 Task: In the  document David.txtMake this file  'available offline' Add shortcut to Drive 'Starred'Email the file to   softage.1@softage.net, with message attached Attention Needed: Please prioritize going through the email I've sent. and file type: 'Microsoft Word'
Action: Mouse pressed left at (302, 368)
Screenshot: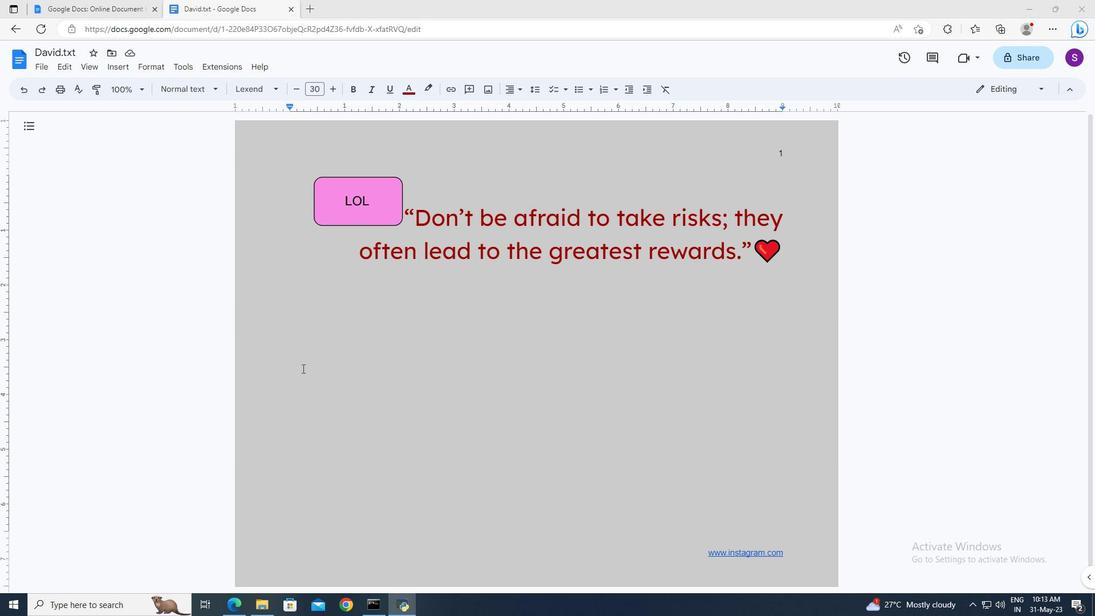 
Action: Mouse moved to (46, 66)
Screenshot: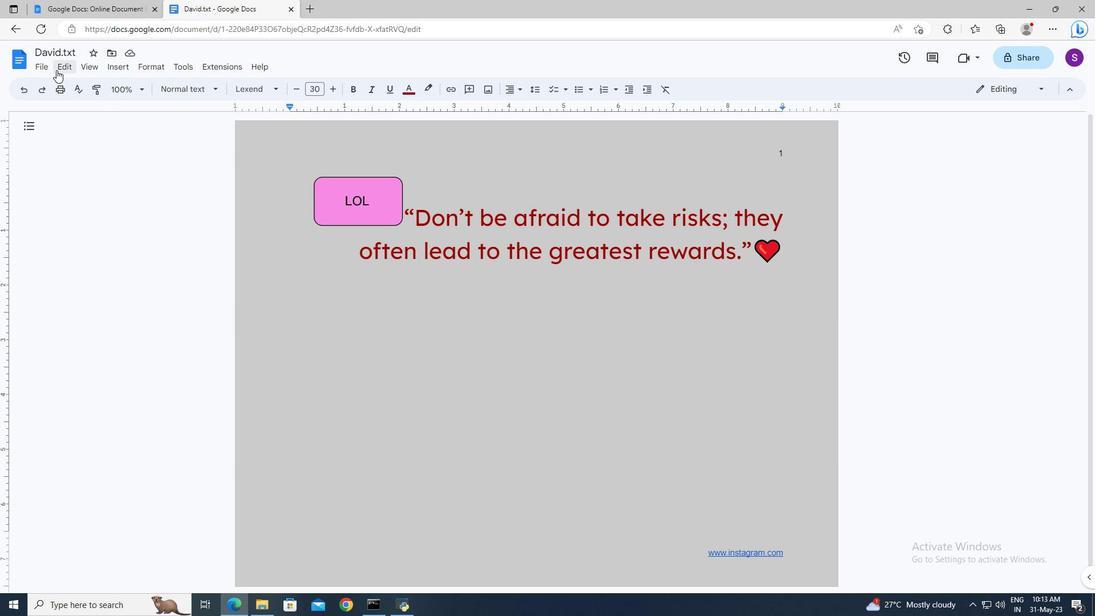 
Action: Mouse pressed left at (46, 66)
Screenshot: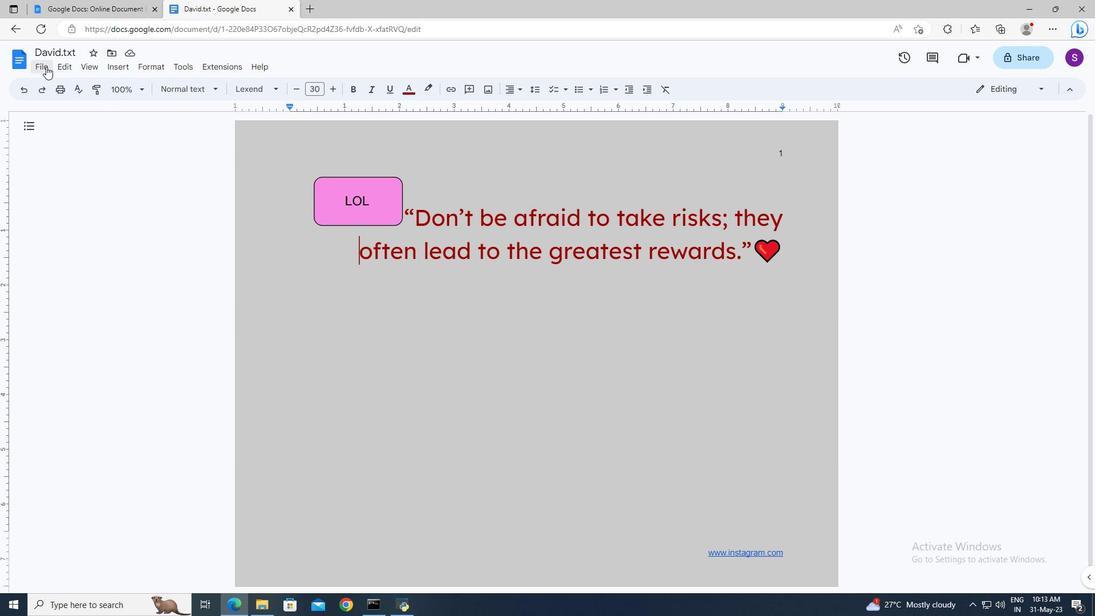 
Action: Mouse moved to (63, 309)
Screenshot: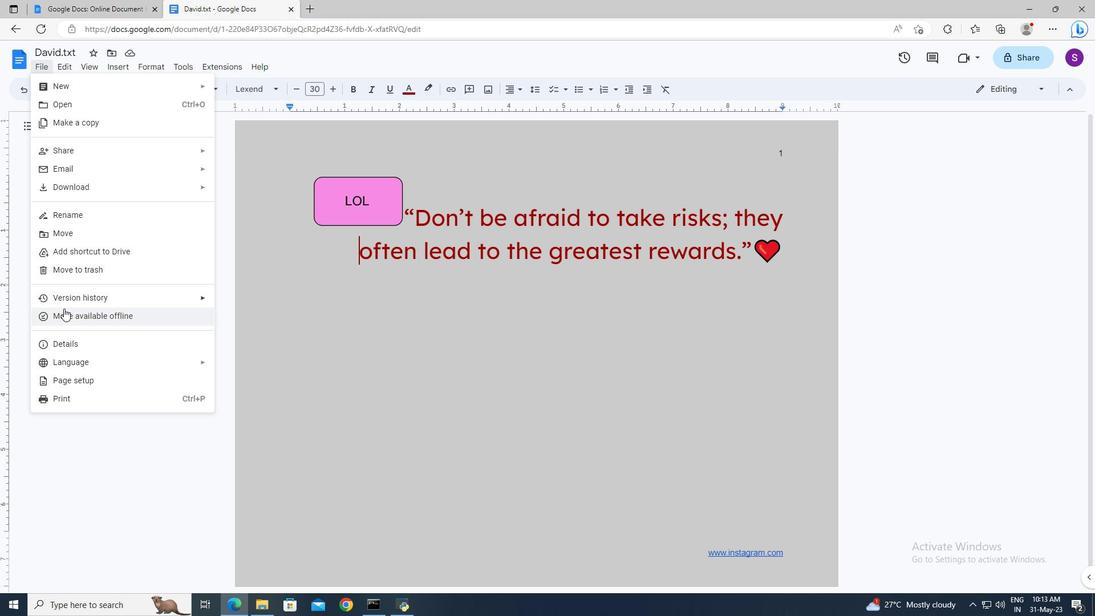 
Action: Mouse pressed left at (63, 309)
Screenshot: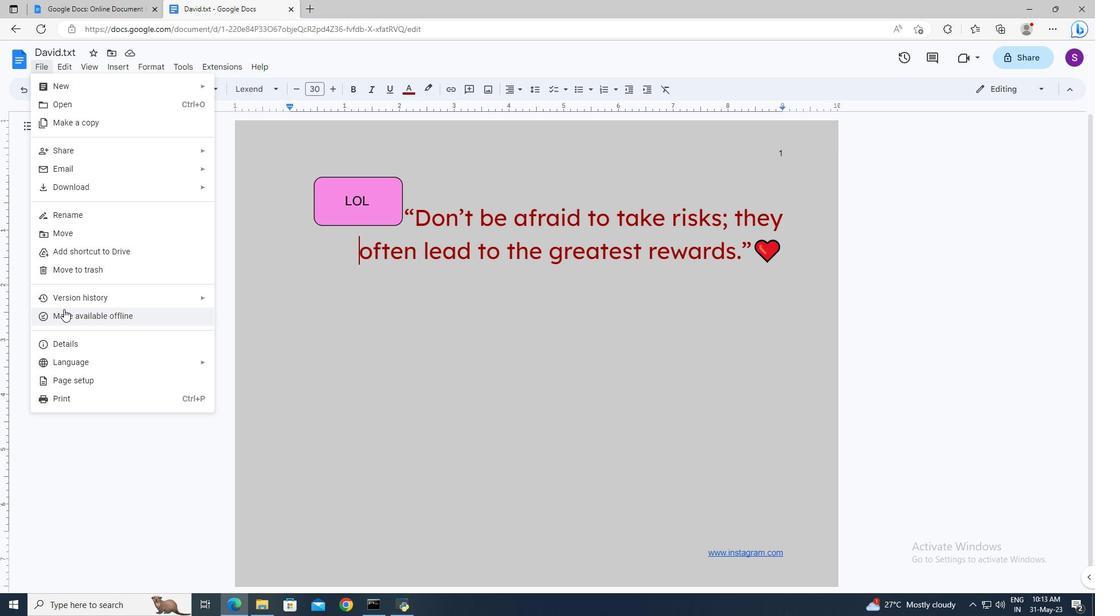 
Action: Mouse moved to (49, 73)
Screenshot: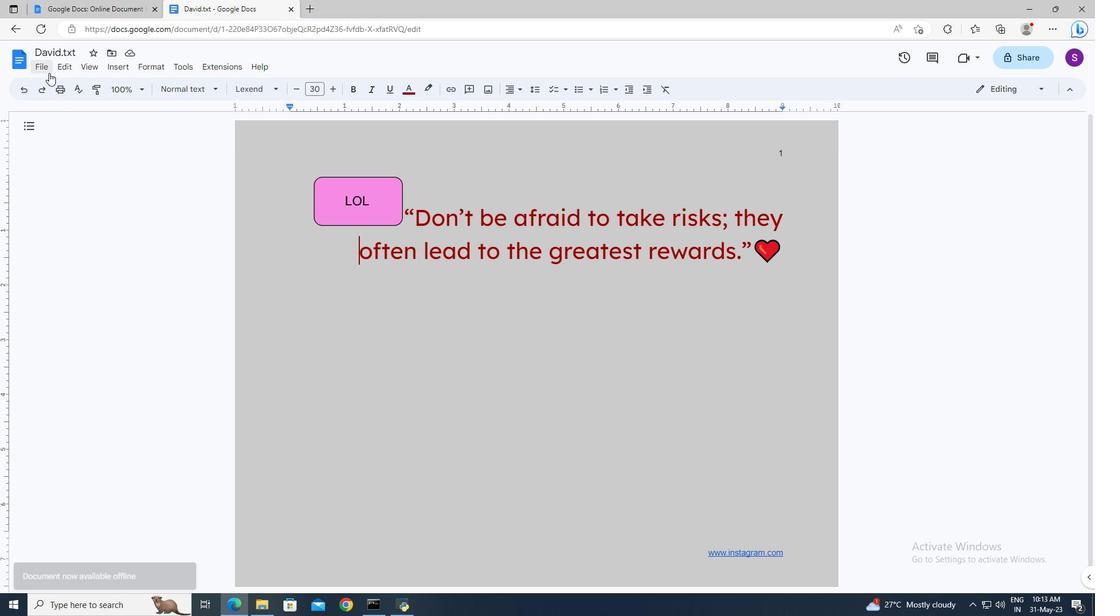
Action: Mouse pressed left at (49, 73)
Screenshot: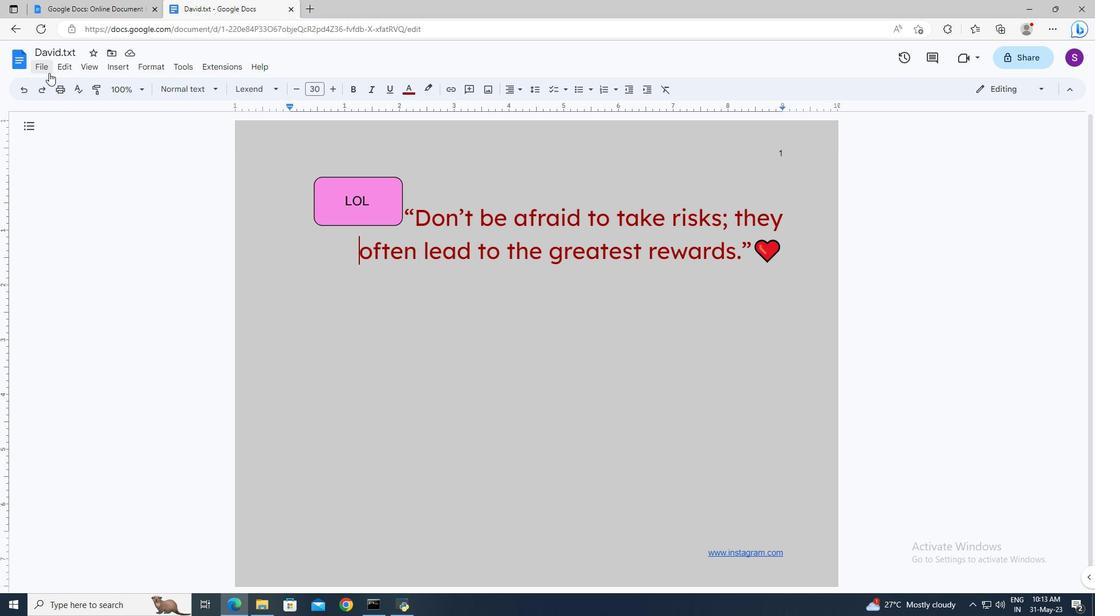 
Action: Mouse moved to (71, 245)
Screenshot: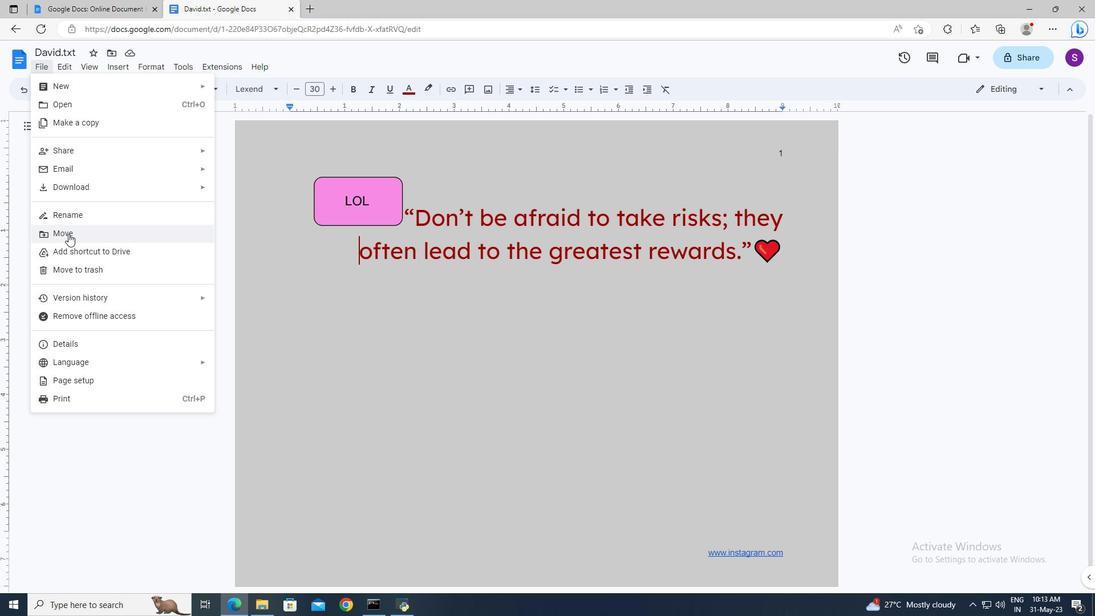 
Action: Mouse pressed left at (71, 245)
Screenshot: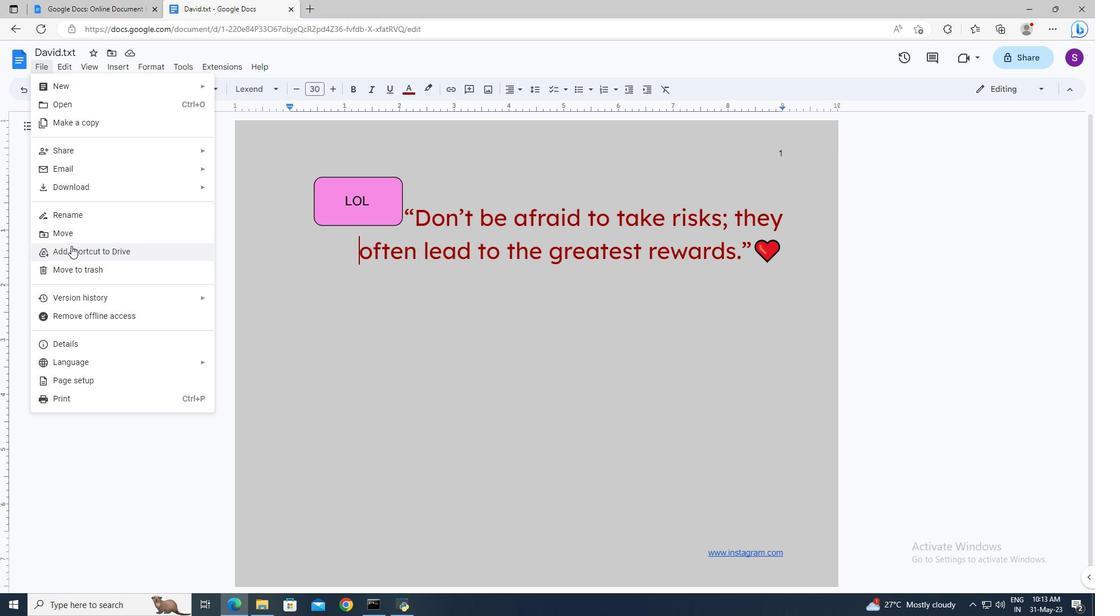 
Action: Mouse moved to (127, 170)
Screenshot: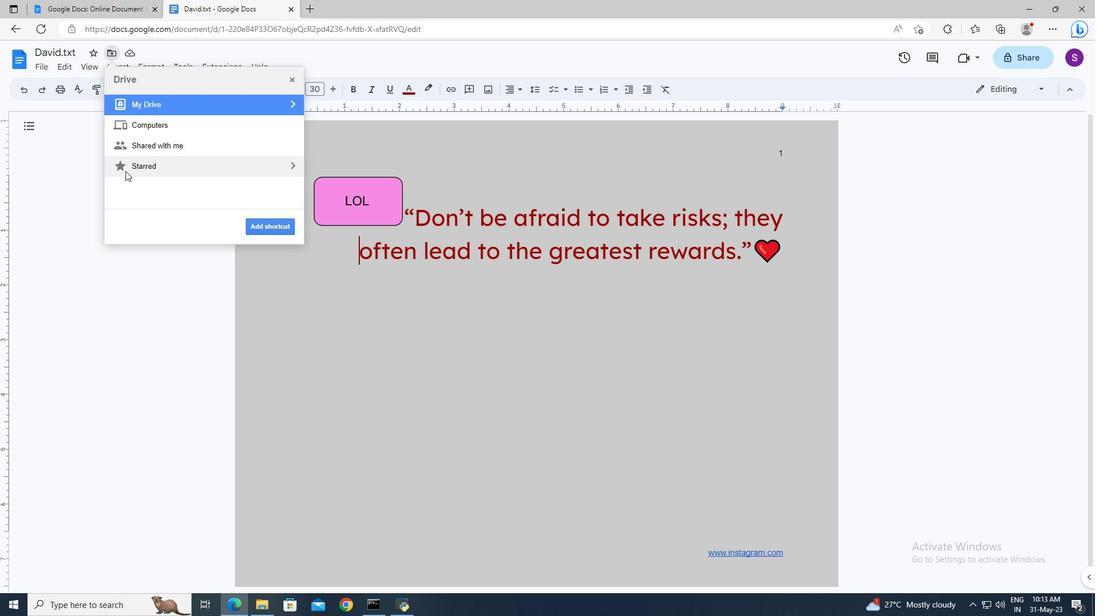 
Action: Mouse pressed left at (127, 170)
Screenshot: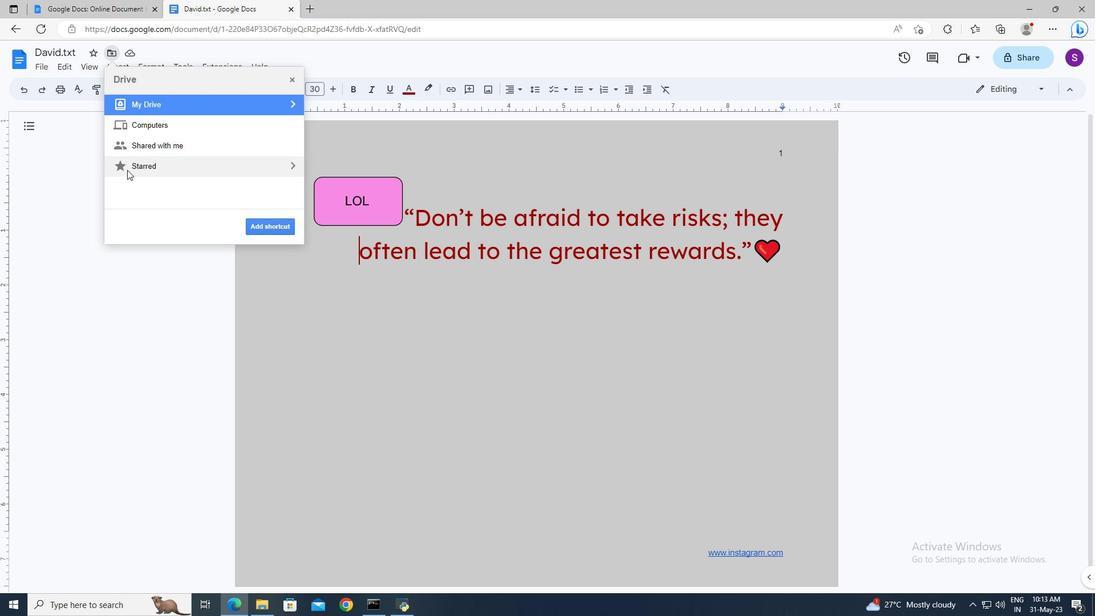 
Action: Mouse moved to (255, 224)
Screenshot: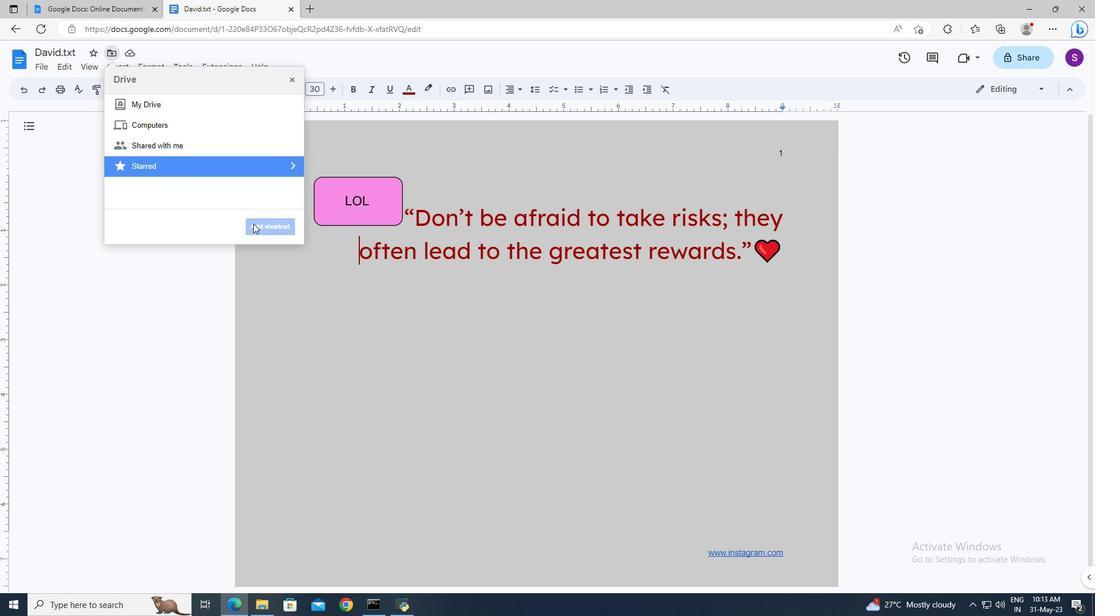 
Action: Mouse pressed left at (255, 224)
Screenshot: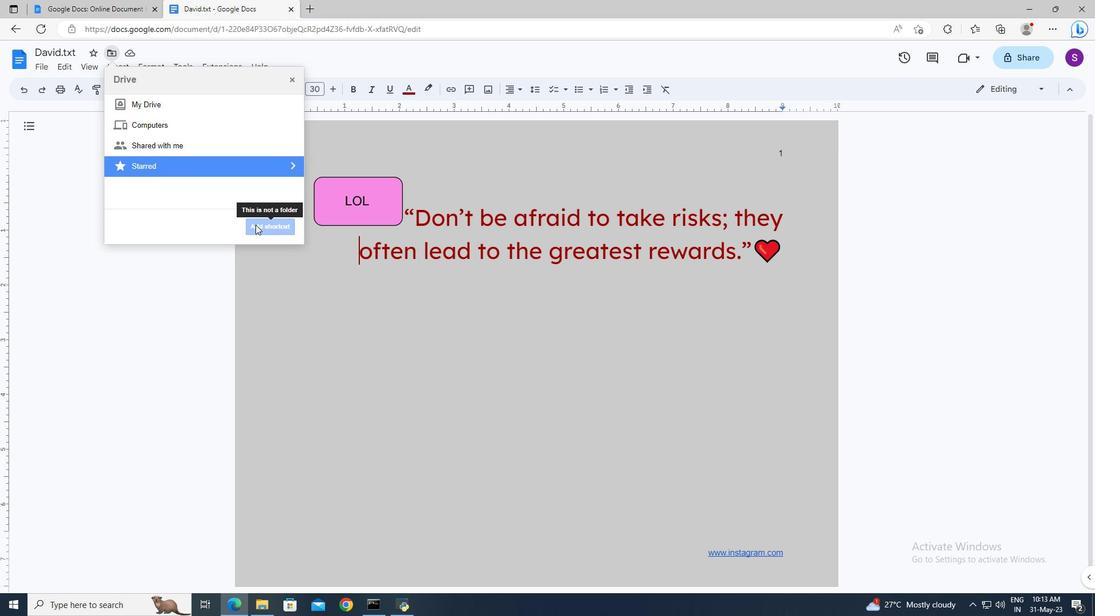 
Action: Mouse moved to (293, 81)
Screenshot: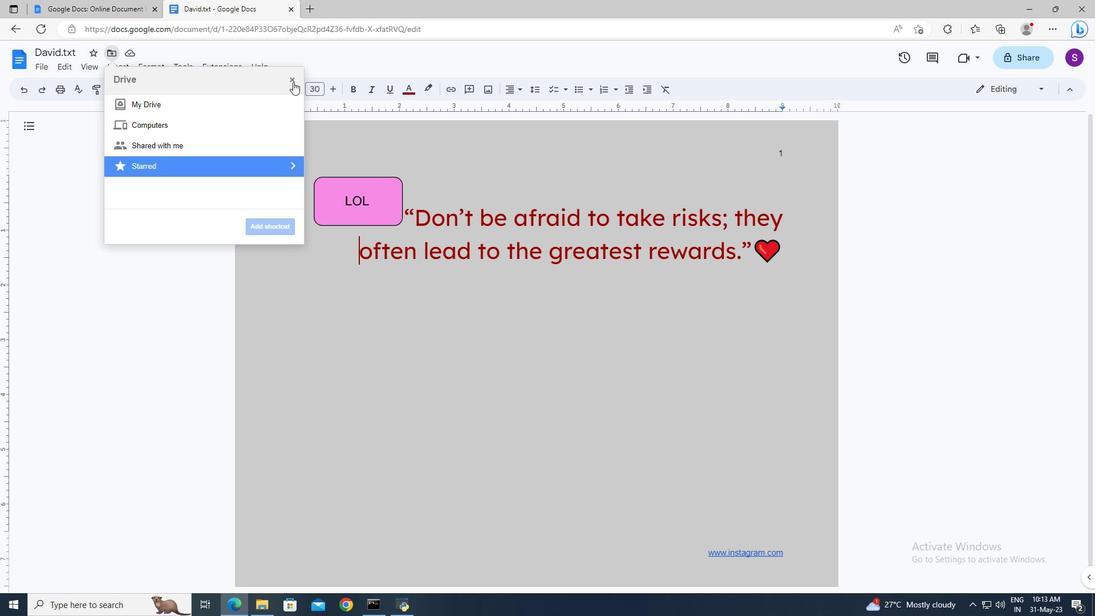 
Action: Mouse pressed left at (293, 81)
Screenshot: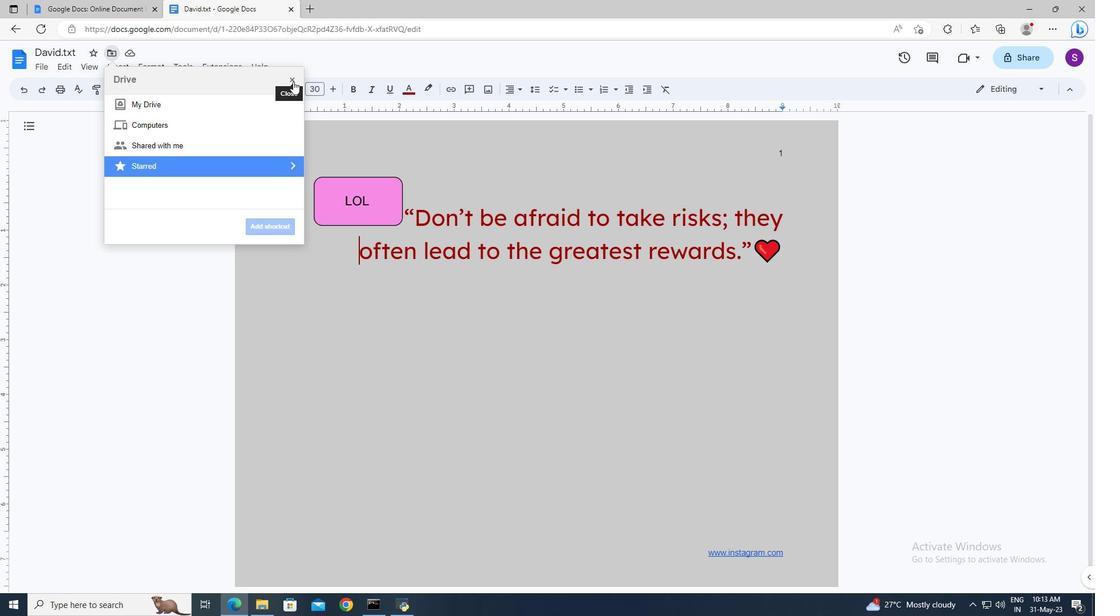
Action: Mouse moved to (50, 63)
Screenshot: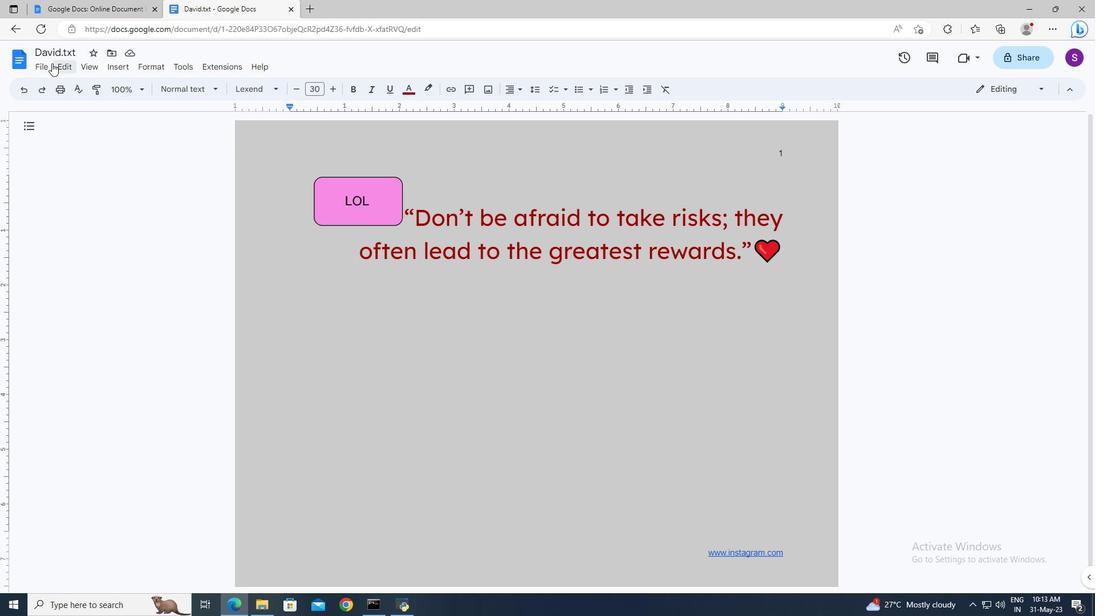 
Action: Mouse pressed left at (50, 63)
Screenshot: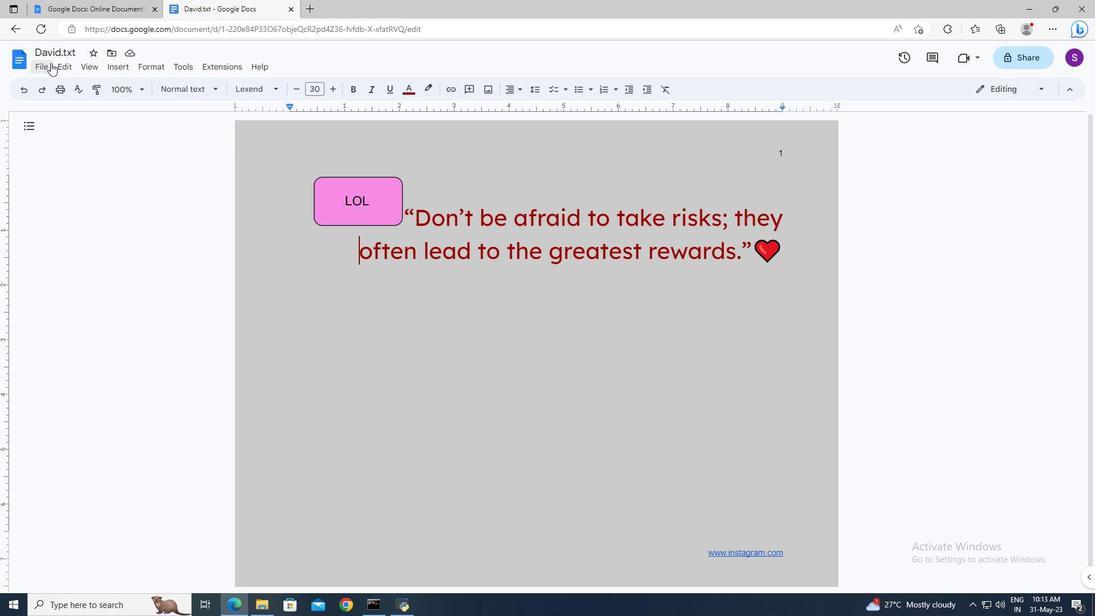 
Action: Mouse moved to (243, 174)
Screenshot: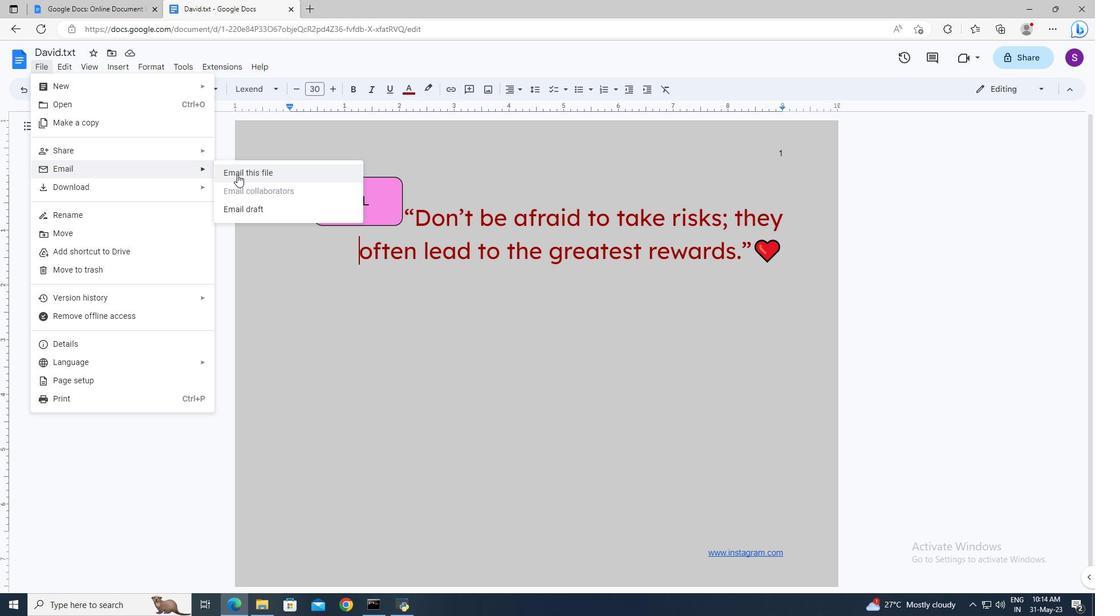 
Action: Mouse pressed left at (243, 174)
Screenshot: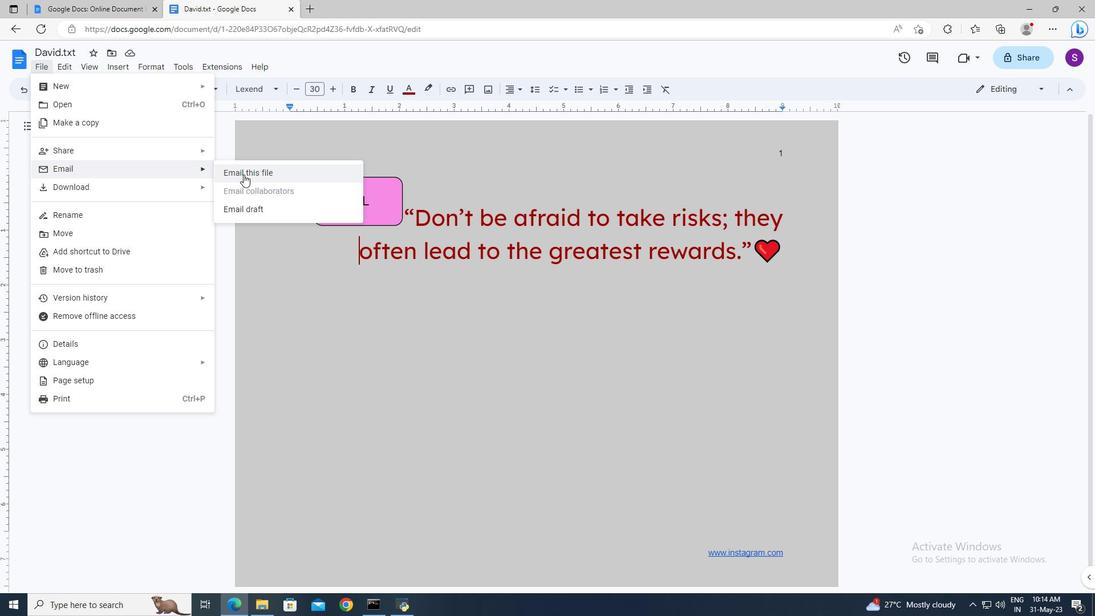 
Action: Mouse moved to (443, 247)
Screenshot: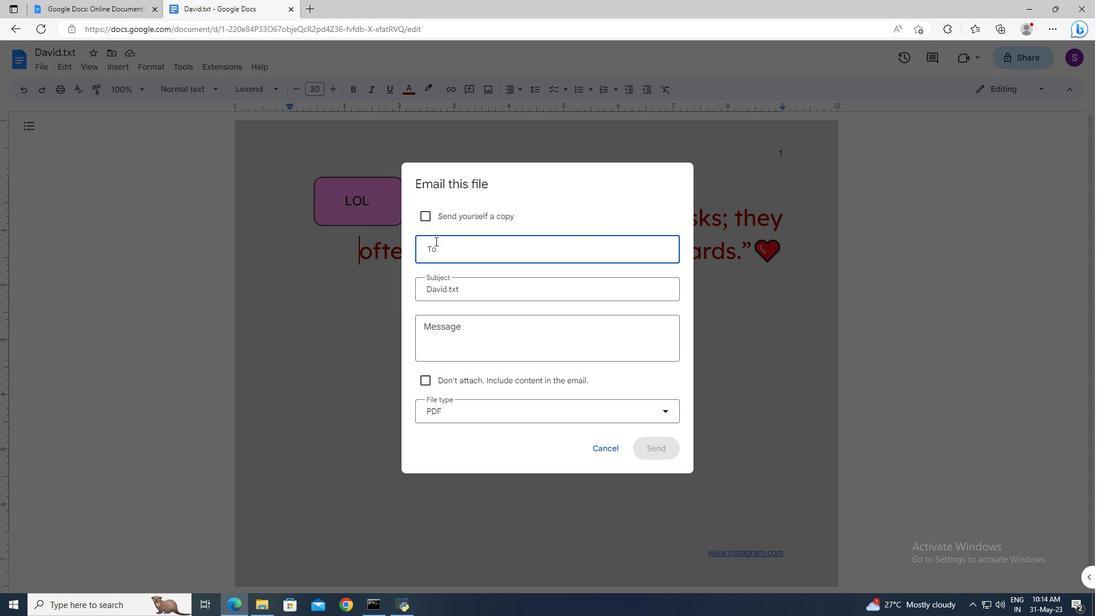 
Action: Mouse pressed left at (443, 247)
Screenshot: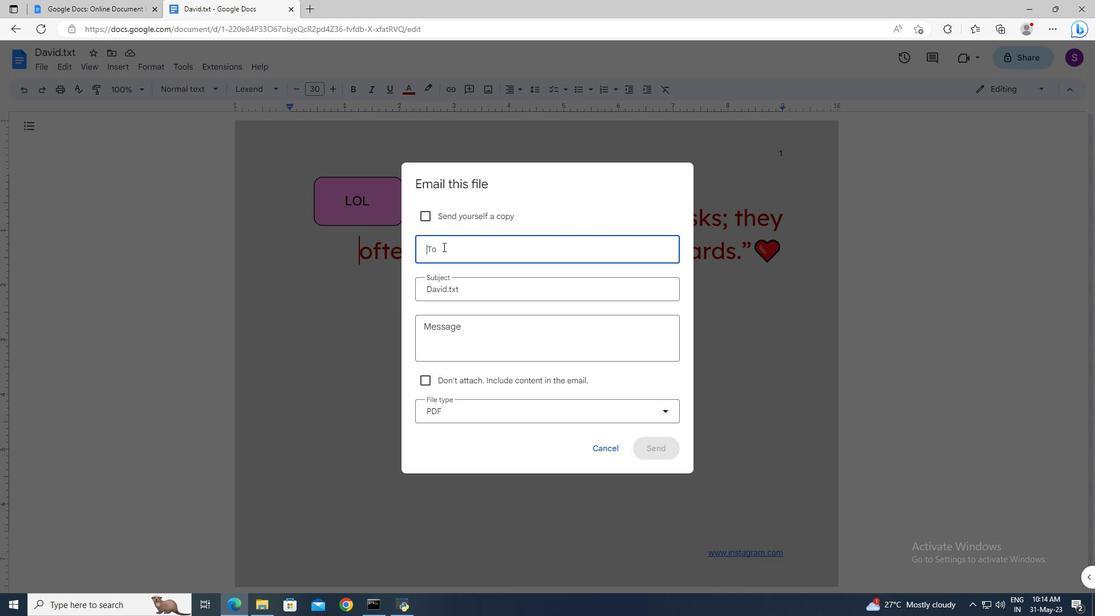 
Action: Mouse moved to (441, 249)
Screenshot: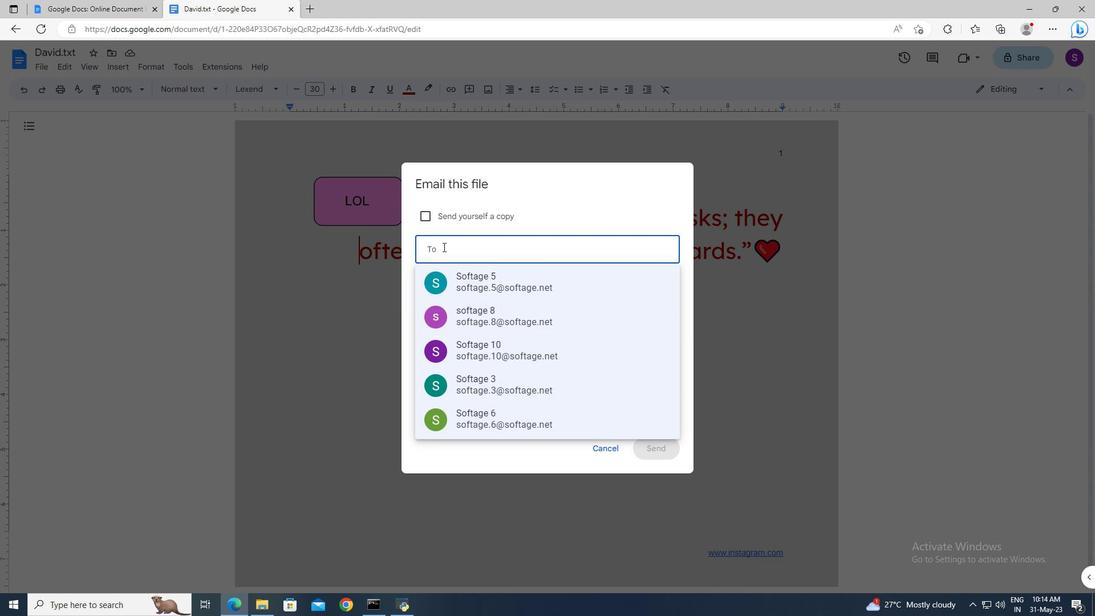 
Action: Key pressed softage.1<Key.shift>@softage.net
Screenshot: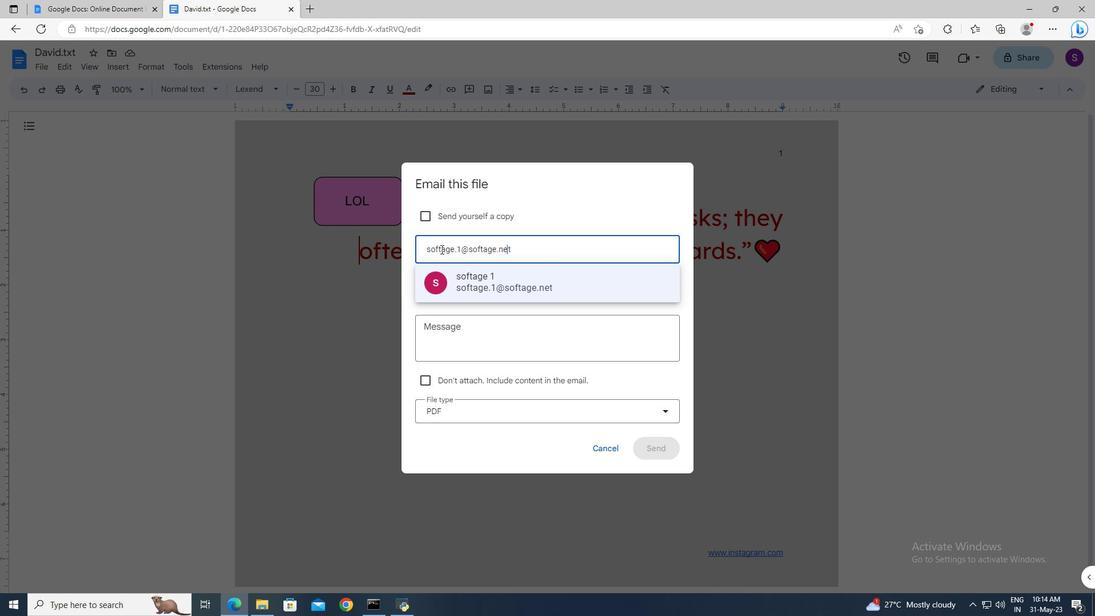 
Action: Mouse moved to (439, 251)
Screenshot: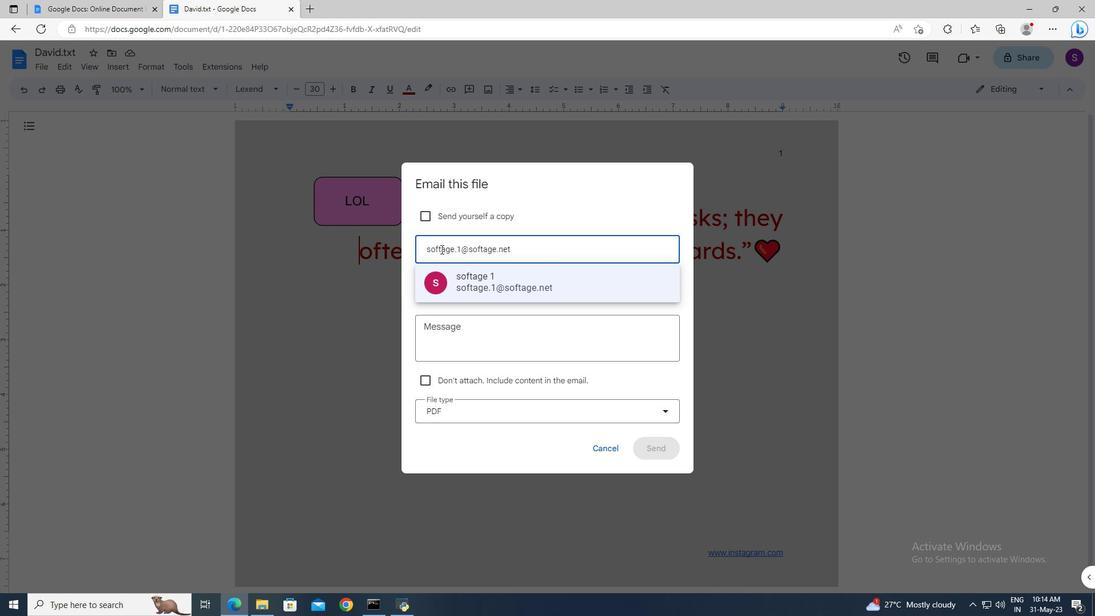 
Action: Key pressed <Key.enter>
Screenshot: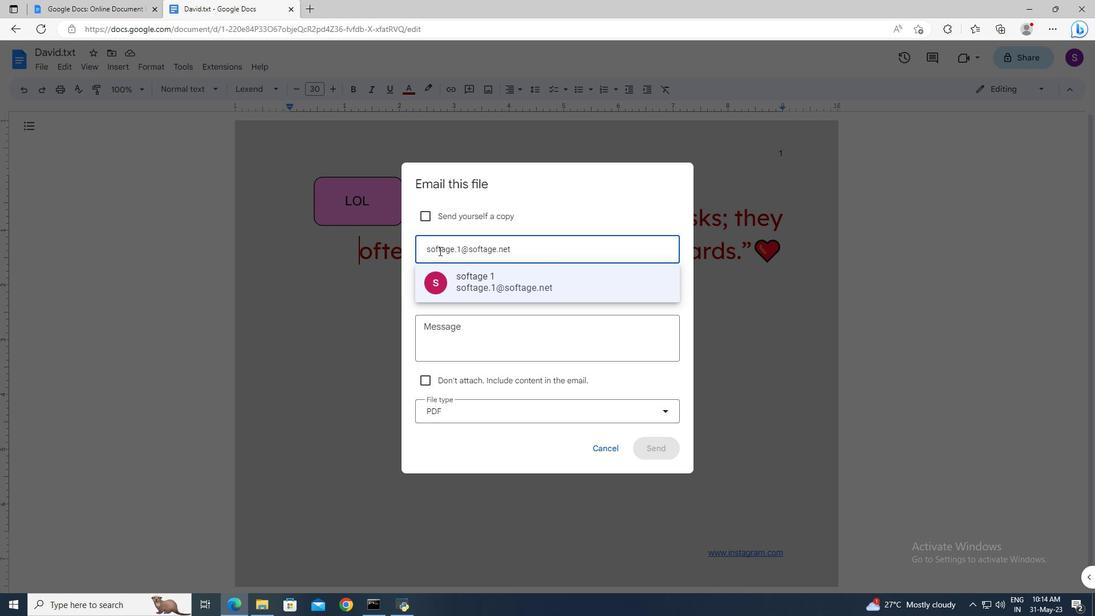
Action: Mouse moved to (442, 335)
Screenshot: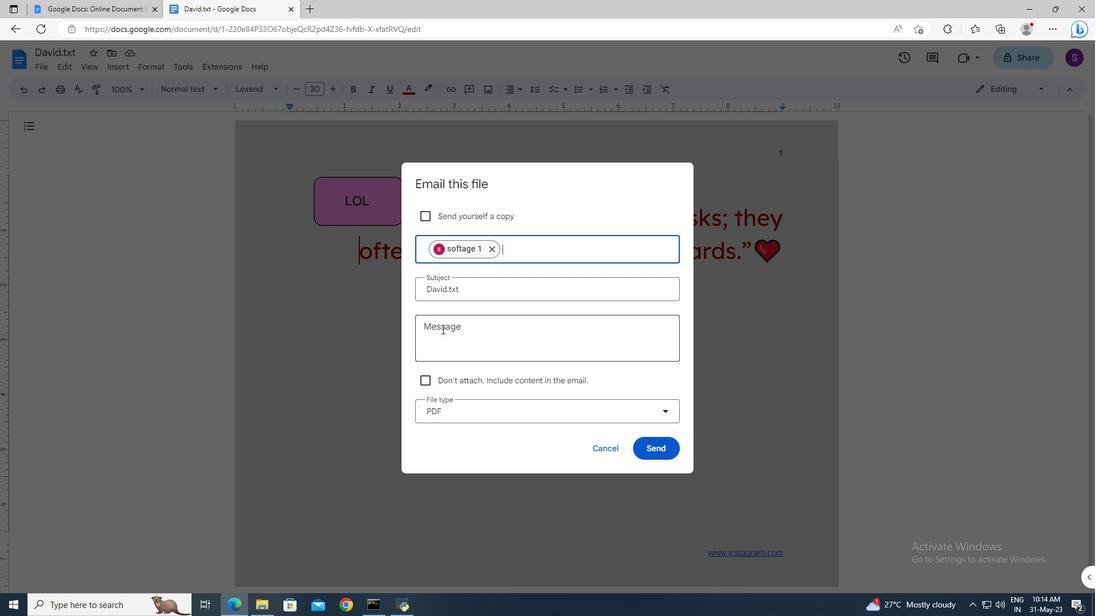 
Action: Mouse pressed left at (442, 335)
Screenshot: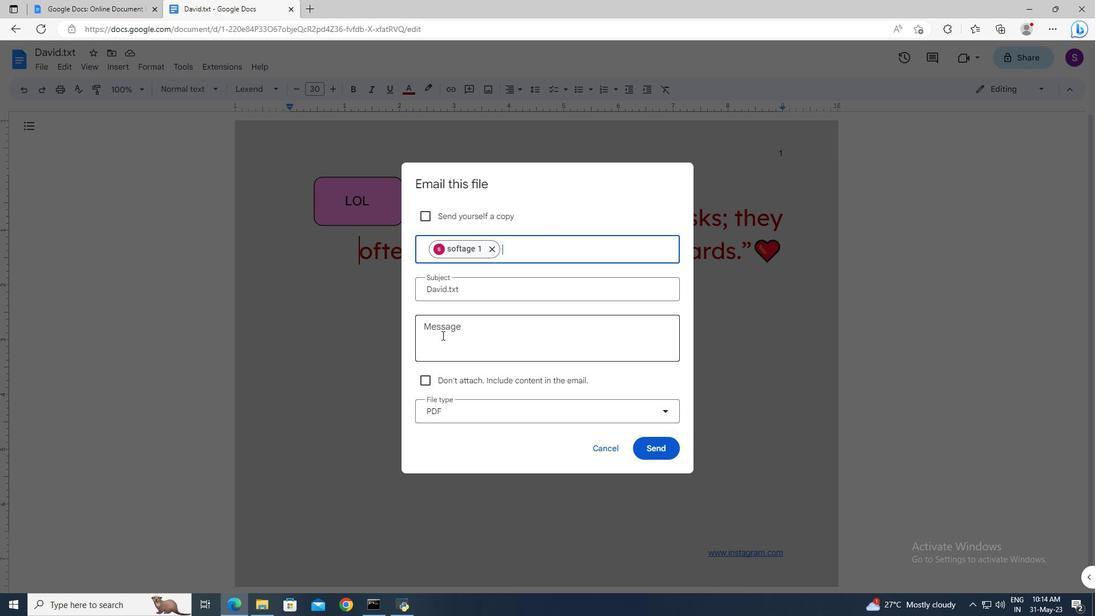 
Action: Key pressed <Key.shift>Attention<Key.space><Key.shift>Needed<Key.space><Key.backspace><Key.shift>:<Key.space><Key.shift>Please<Key.space>prioritize<Key.space>going<Key.space>through<Key.space>the<Key.space>email<Key.space><Key.shift>I've<Key.space>sent.
Screenshot: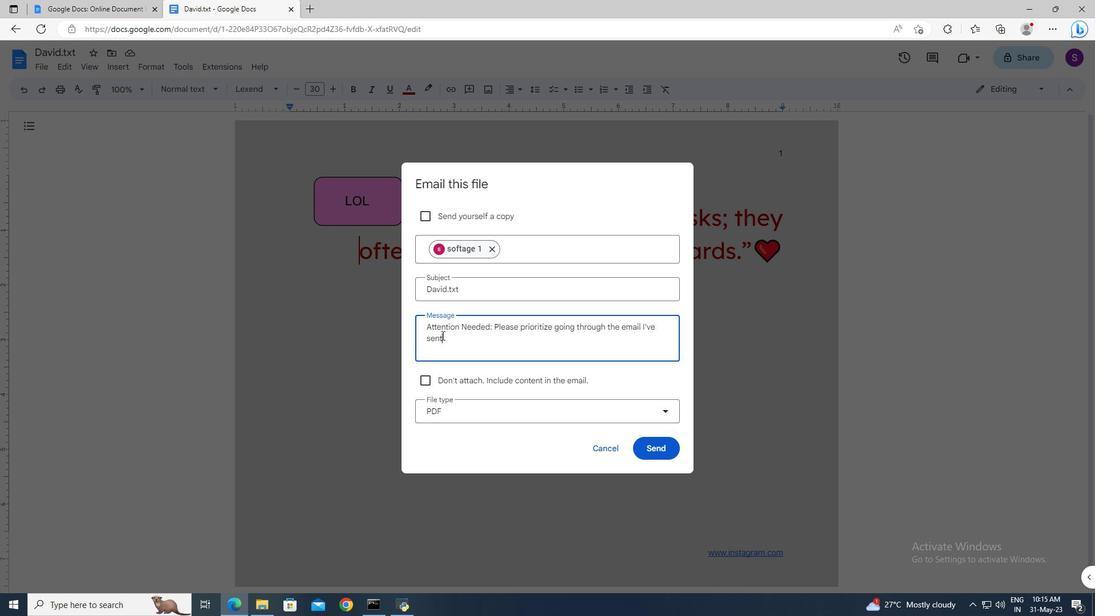
Action: Mouse moved to (457, 406)
Screenshot: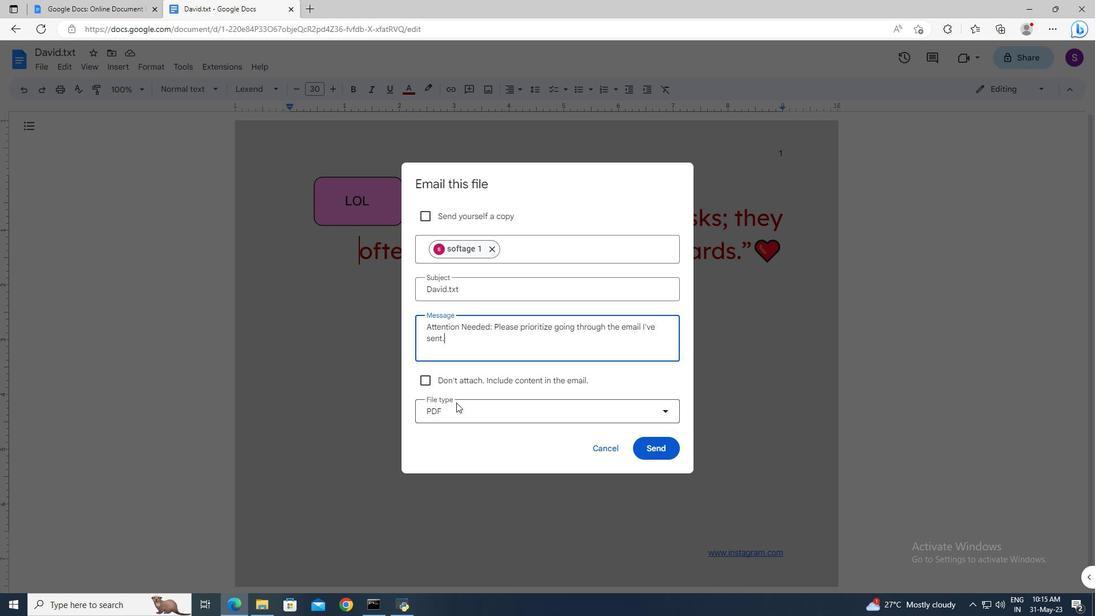 
Action: Mouse pressed left at (457, 406)
Screenshot: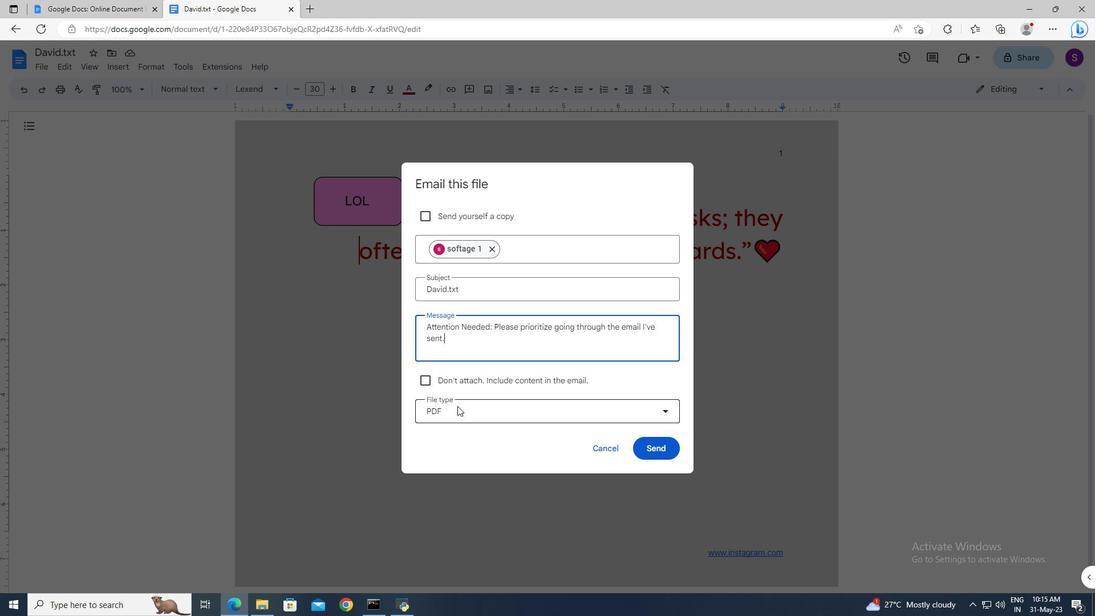 
Action: Mouse moved to (473, 507)
Screenshot: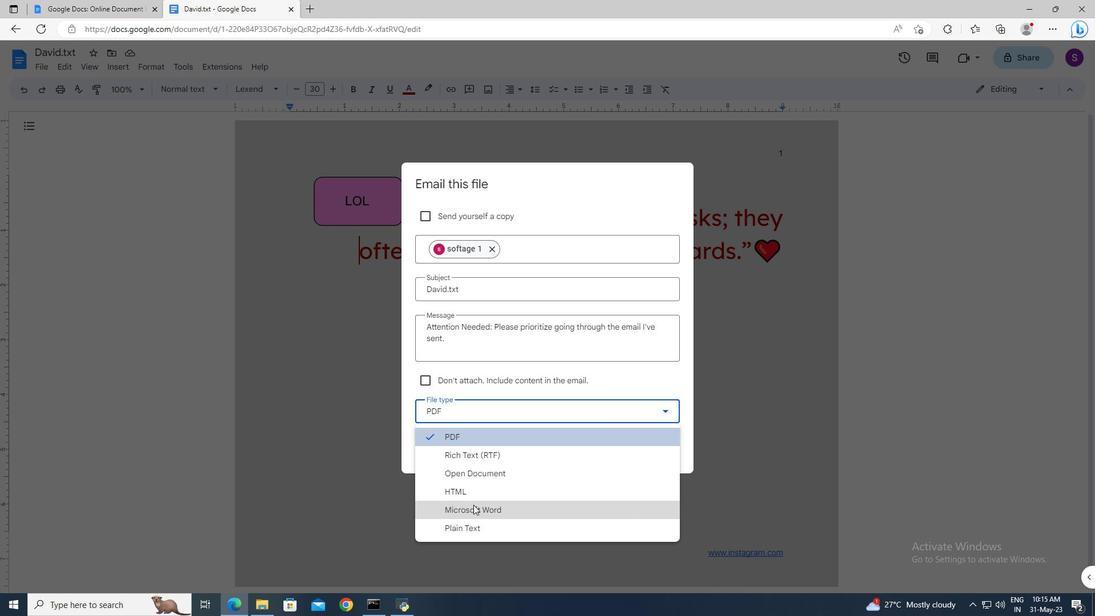 
Action: Mouse pressed left at (473, 507)
Screenshot: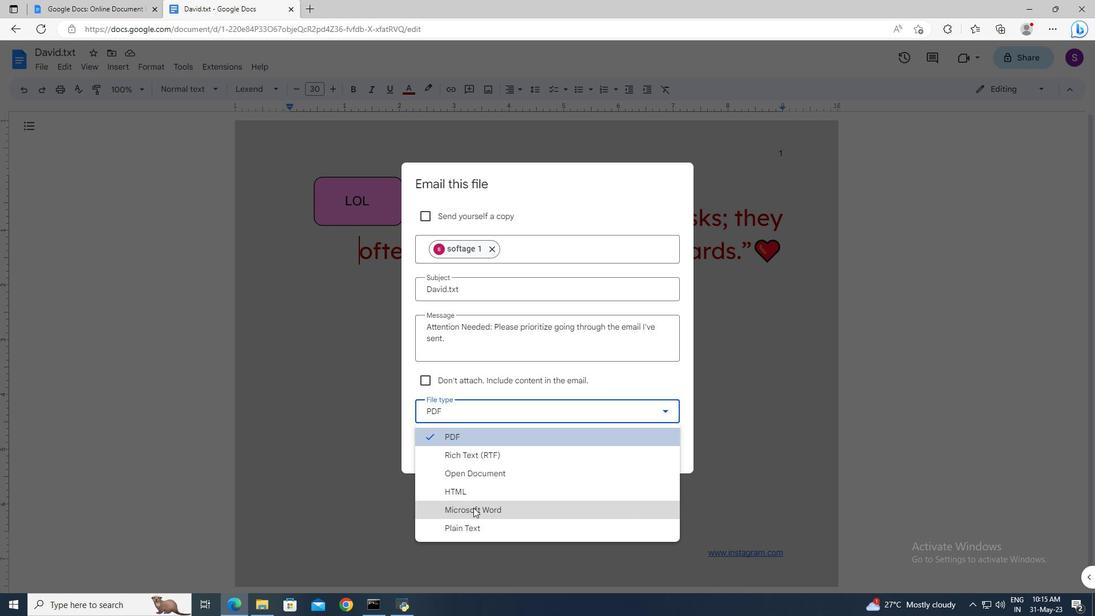 
Action: Mouse moved to (658, 451)
Screenshot: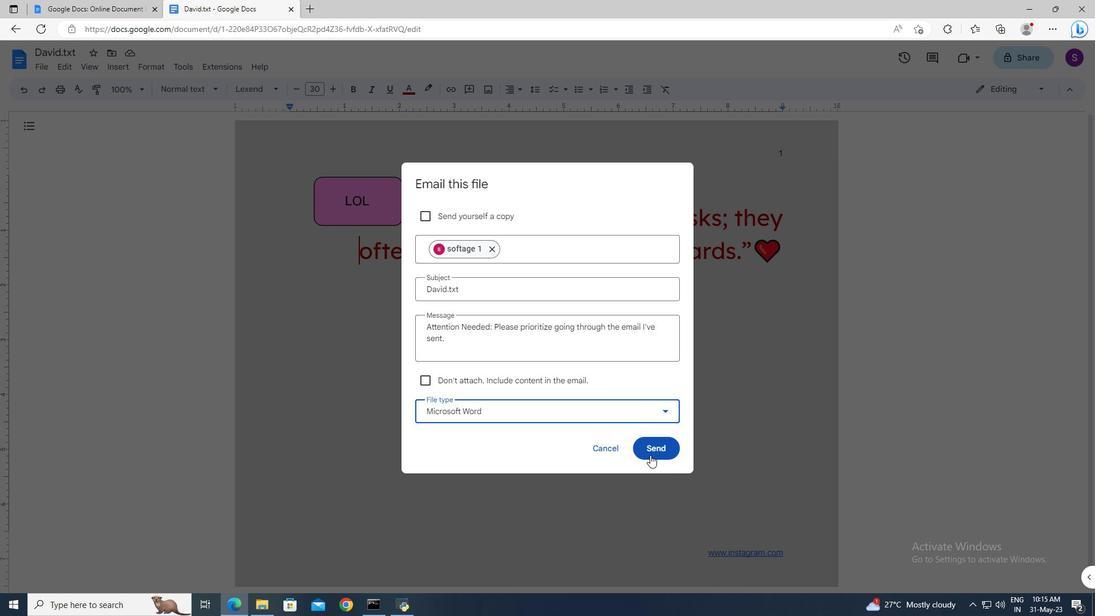 
Action: Mouse pressed left at (658, 451)
Screenshot: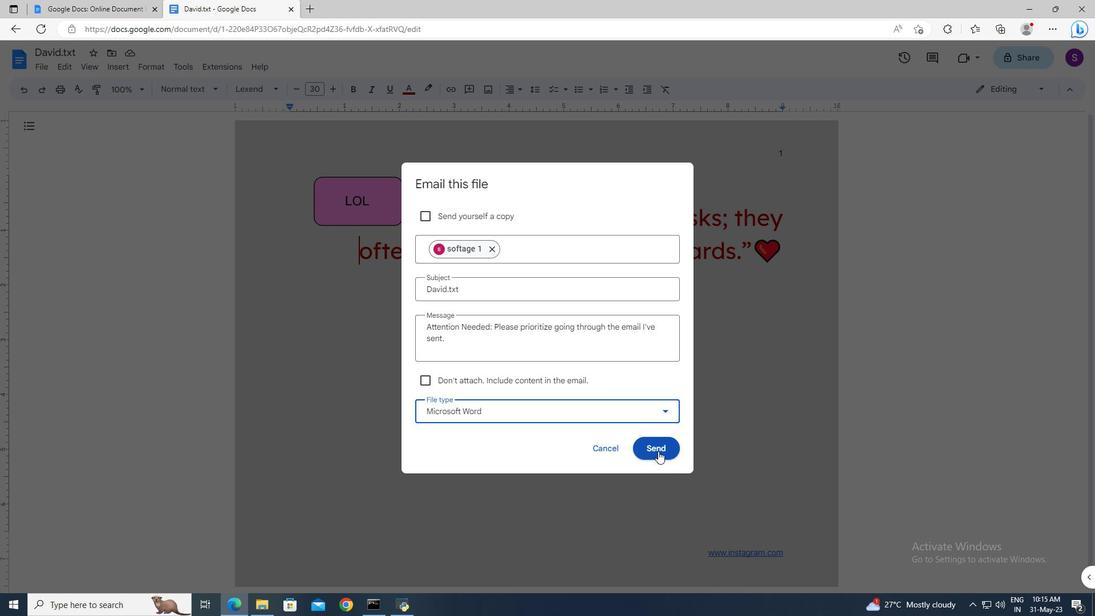 
